Task: Create a section Fast Frenzy and in the section, add a milestone Augmented Reality (AR) Development in the project AuraTech
Action: Mouse moved to (184, 342)
Screenshot: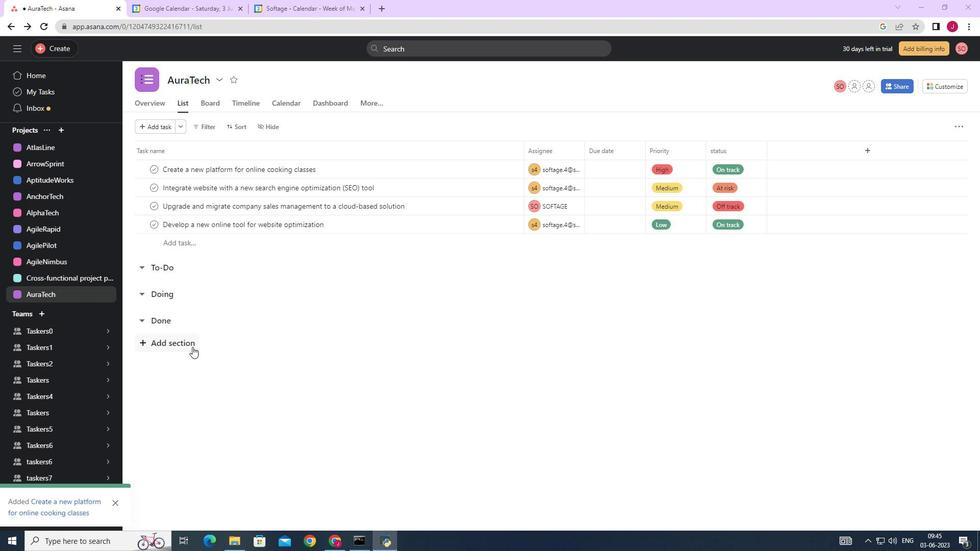 
Action: Mouse pressed left at (184, 342)
Screenshot: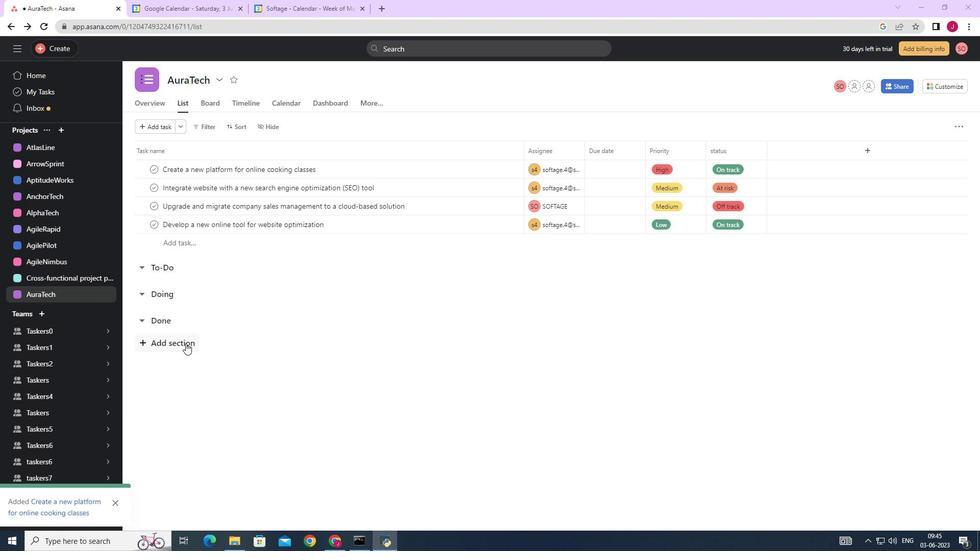
Action: Mouse moved to (232, 301)
Screenshot: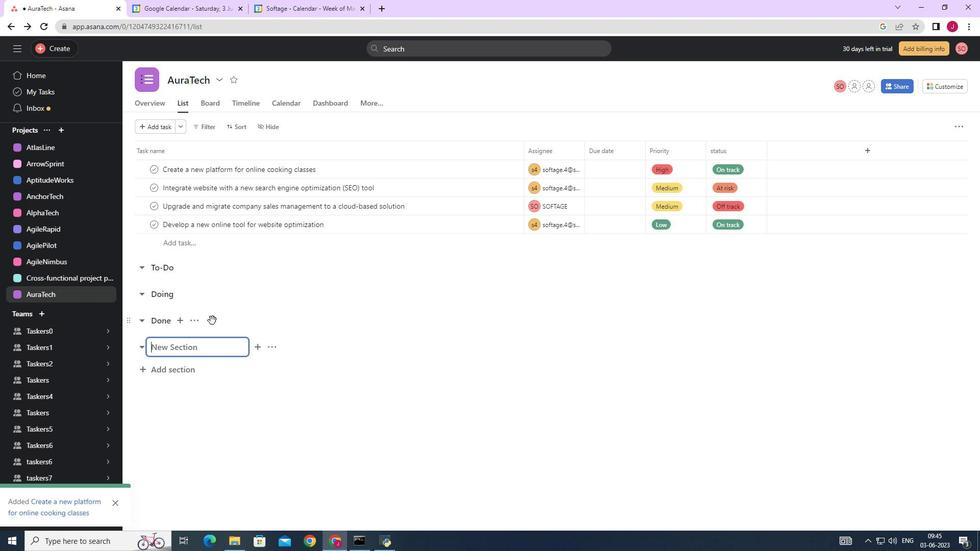 
Action: Mouse scrolled (232, 300) with delta (0, 0)
Screenshot: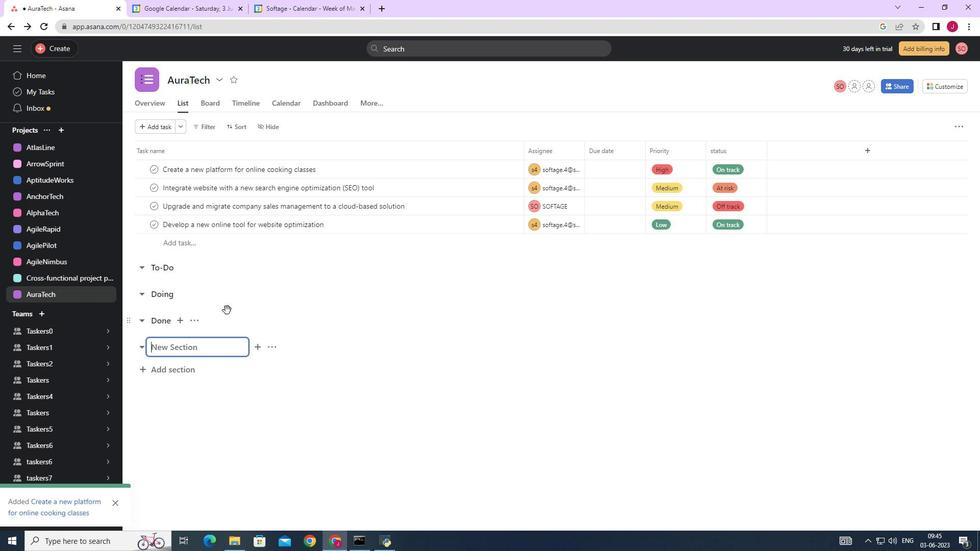
Action: Mouse moved to (232, 301)
Screenshot: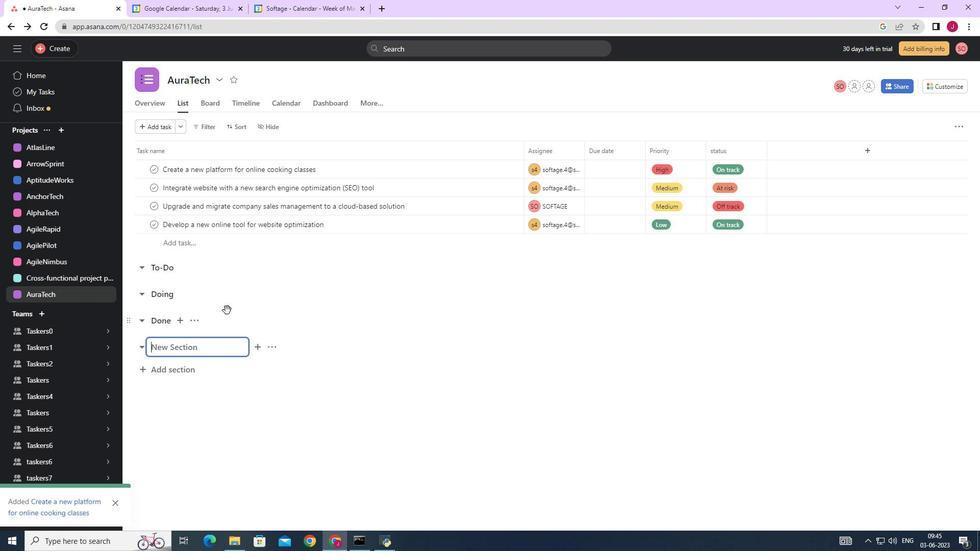 
Action: Mouse scrolled (232, 300) with delta (0, 0)
Screenshot: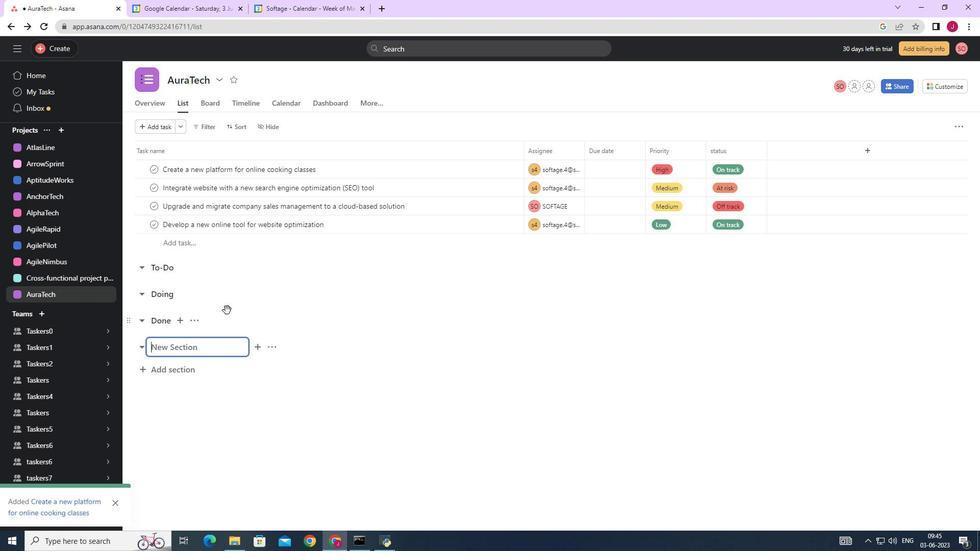 
Action: Mouse scrolled (232, 300) with delta (0, 0)
Screenshot: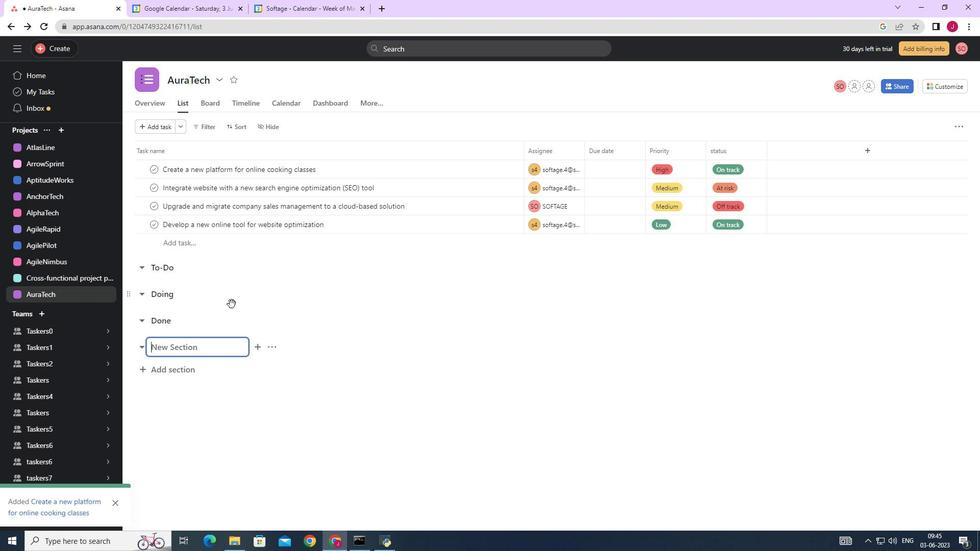 
Action: Mouse moved to (233, 300)
Screenshot: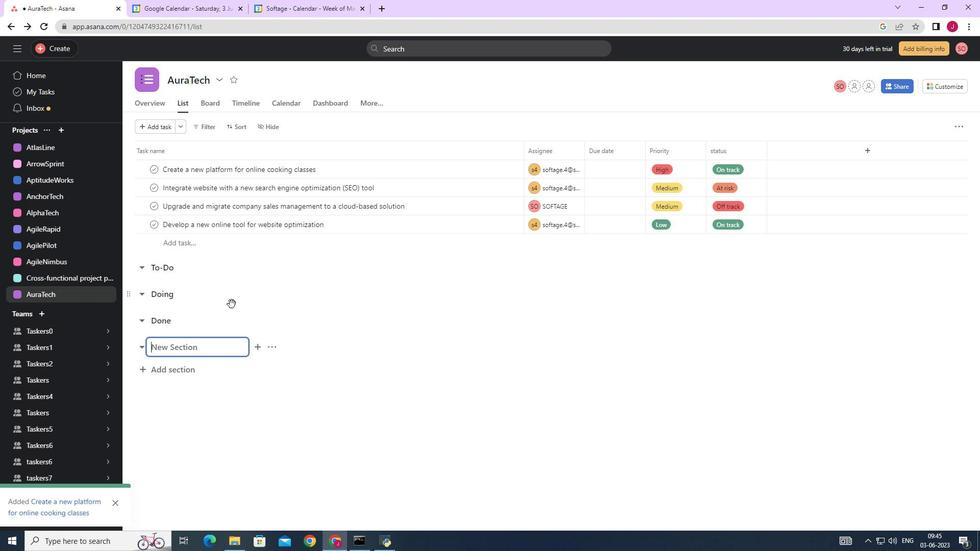 
Action: Mouse scrolled (233, 300) with delta (0, 0)
Screenshot: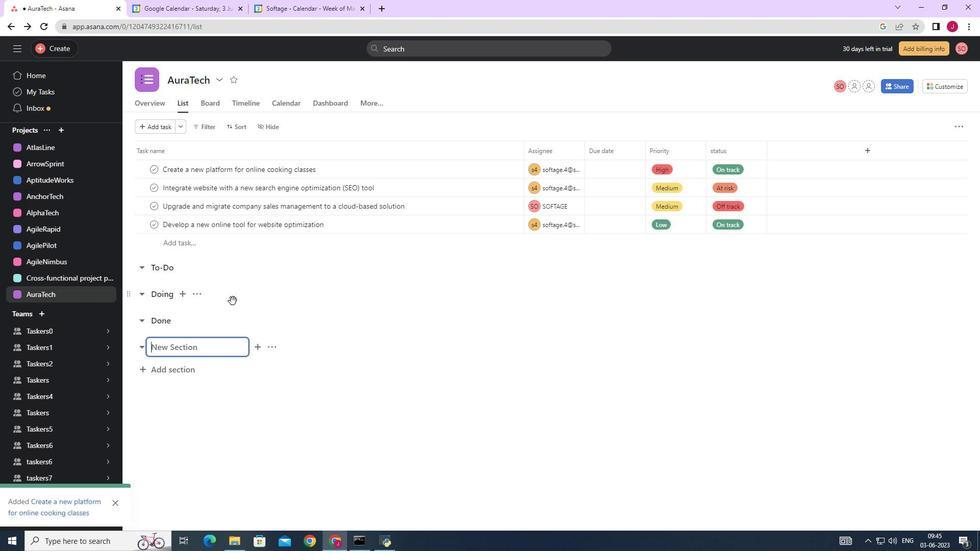 
Action: Mouse moved to (233, 298)
Screenshot: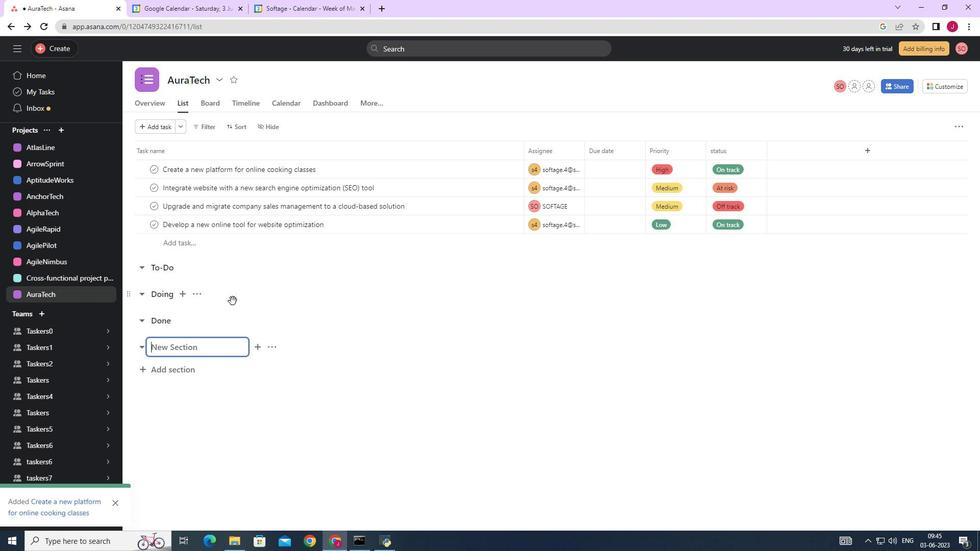 
Action: Mouse scrolled (233, 298) with delta (0, 0)
Screenshot: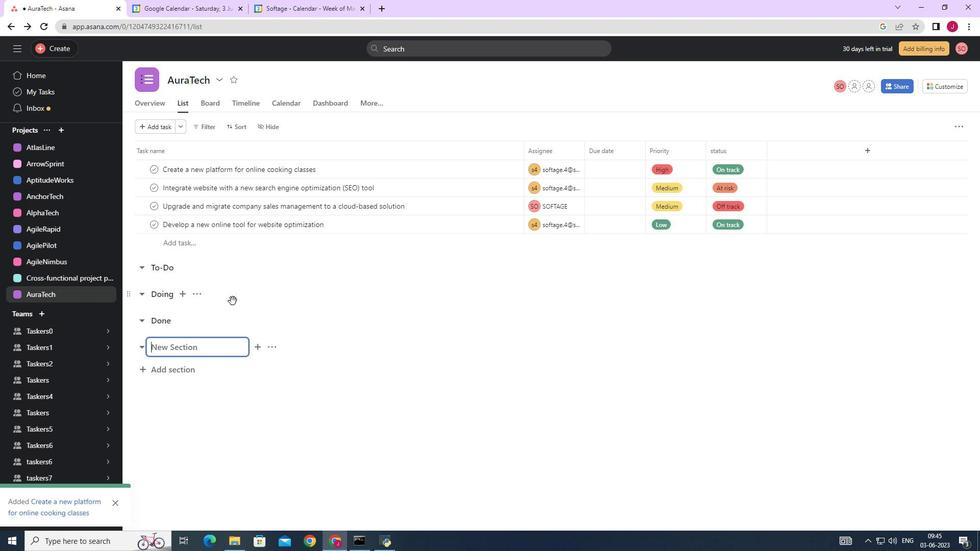 
Action: Mouse moved to (208, 343)
Screenshot: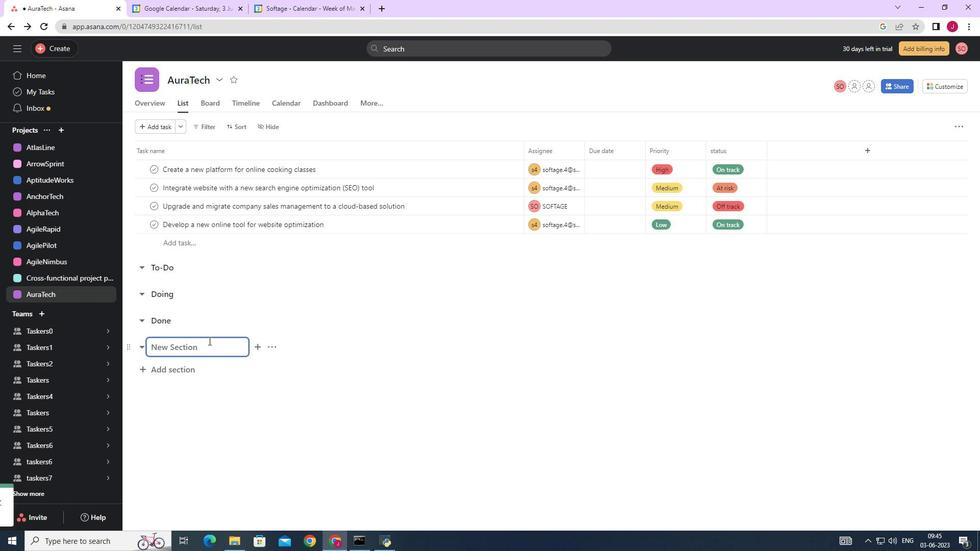 
Action: Mouse pressed left at (208, 343)
Screenshot: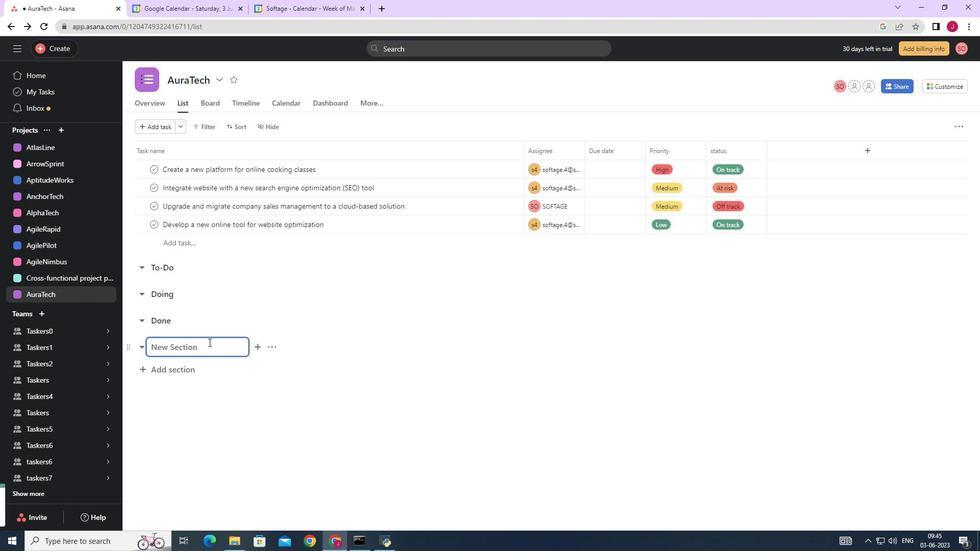 
Action: Mouse moved to (206, 344)
Screenshot: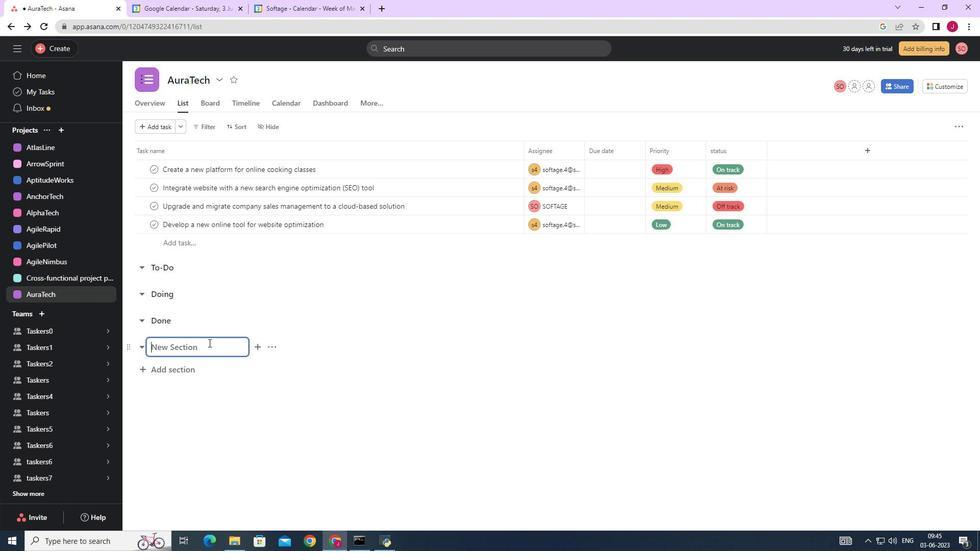 
Action: Key pressed <Key.caps_lock>F<Key.caps_lock>ast<Key.space><Key.caps_lock>F<Key.caps_lock>renzy<Key.space><Key.enter><Key.caps_lock>A<Key.caps_lock>ugmented<Key.space><Key.caps_lock>R<Key.caps_lock>eality<Key.space><Key.shift_r>(<Key.caps_lock>AR<Key.shift_r>)<Key.space><Key.caps_lock><Key.caps_lock>D<Key.caps_lock>evelopment
Screenshot: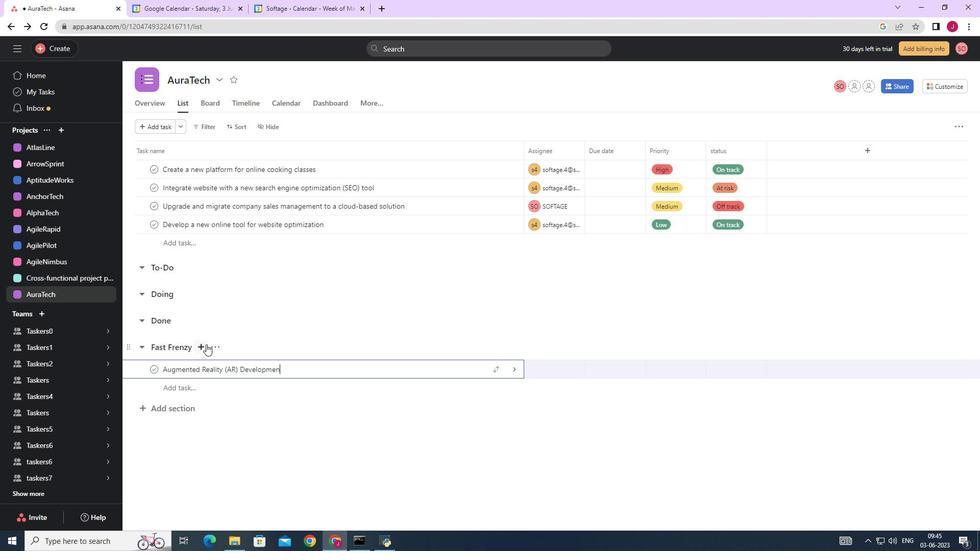 
Action: Mouse moved to (513, 370)
Screenshot: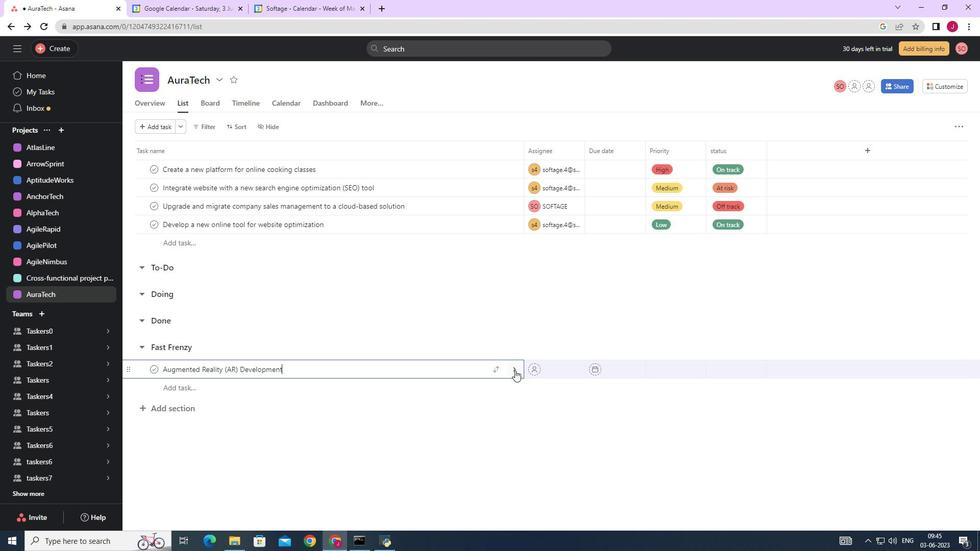
Action: Mouse pressed left at (513, 370)
Screenshot: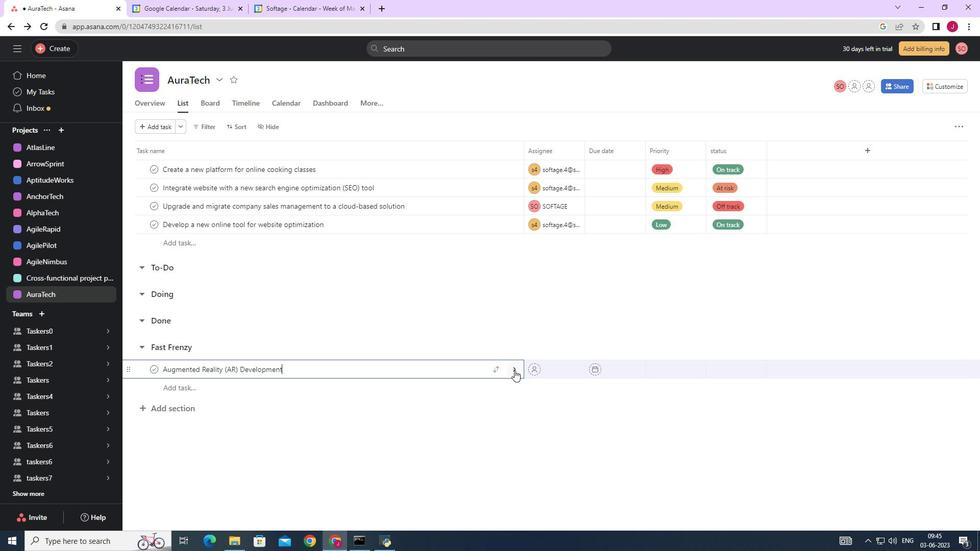 
Action: Mouse moved to (944, 126)
Screenshot: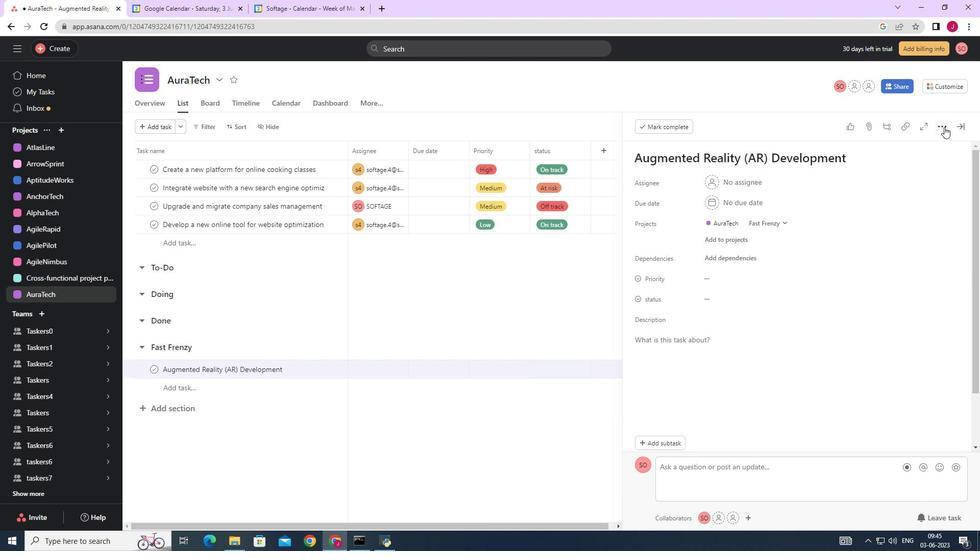
Action: Mouse pressed left at (944, 126)
Screenshot: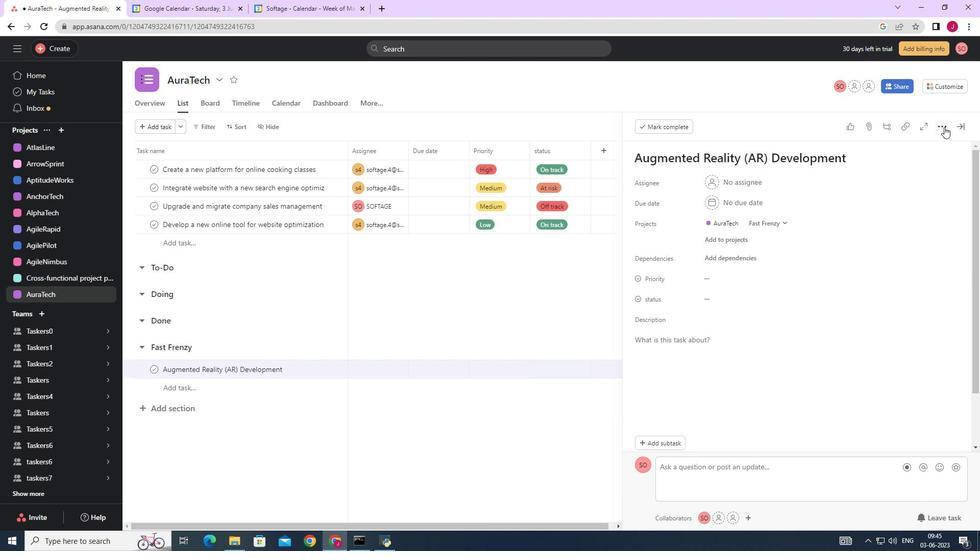 
Action: Mouse moved to (867, 163)
Screenshot: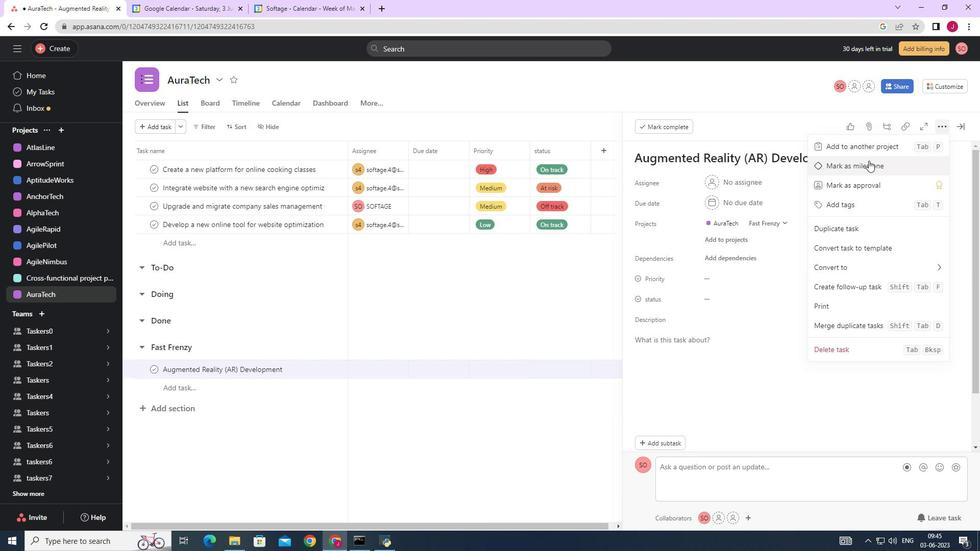 
Action: Mouse pressed left at (867, 163)
Screenshot: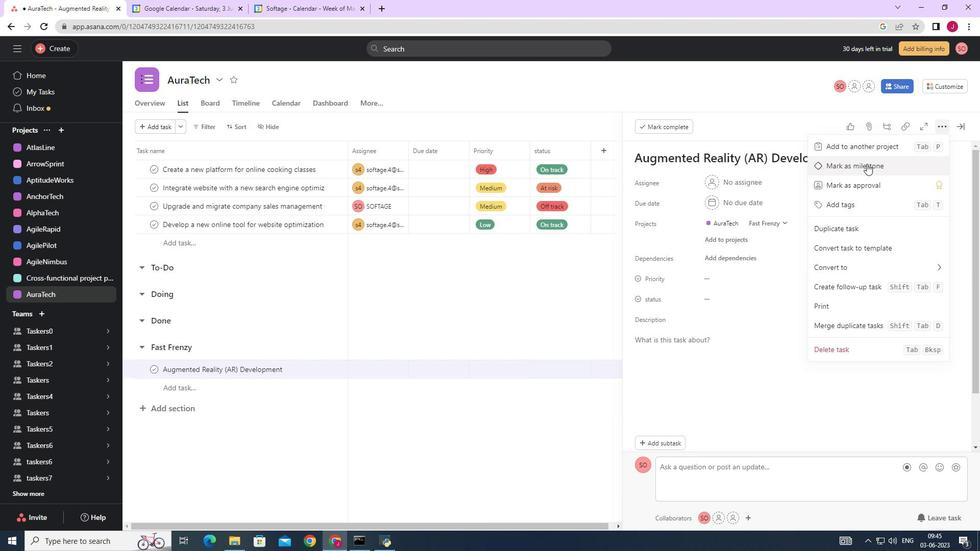 
Action: Mouse moved to (958, 130)
Screenshot: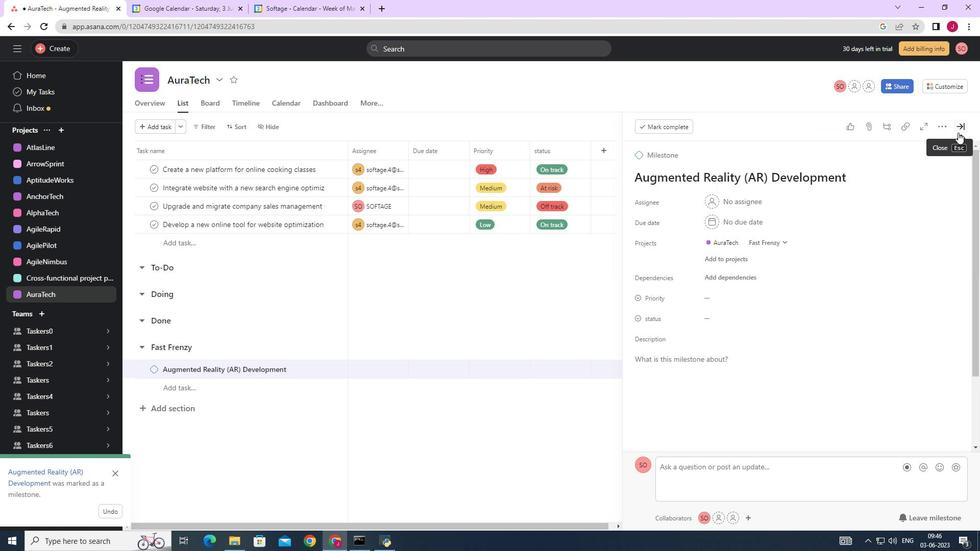 
Action: Mouse pressed left at (958, 130)
Screenshot: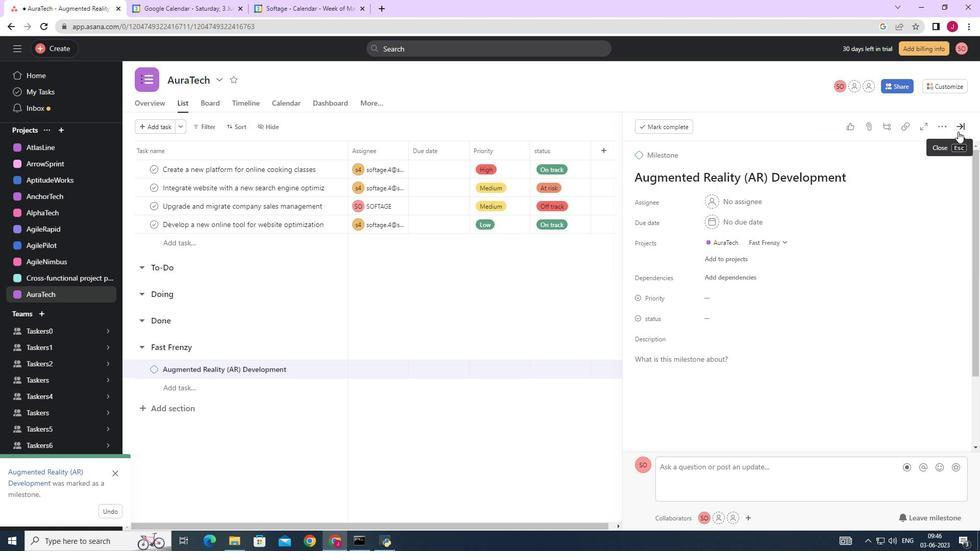 
Action: Mouse moved to (573, 293)
Screenshot: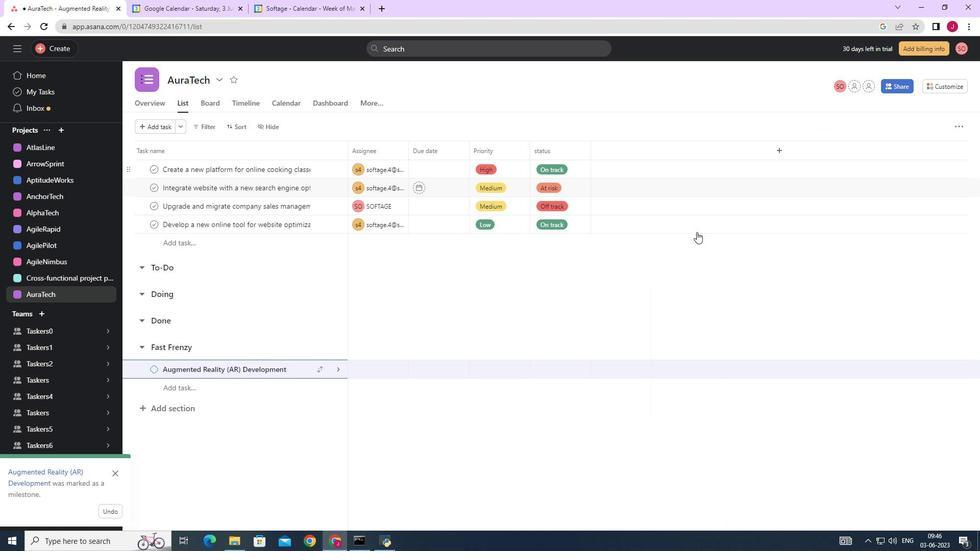 
